 Task: Select the criteria, "custom formula".
Action: Mouse moved to (219, 119)
Screenshot: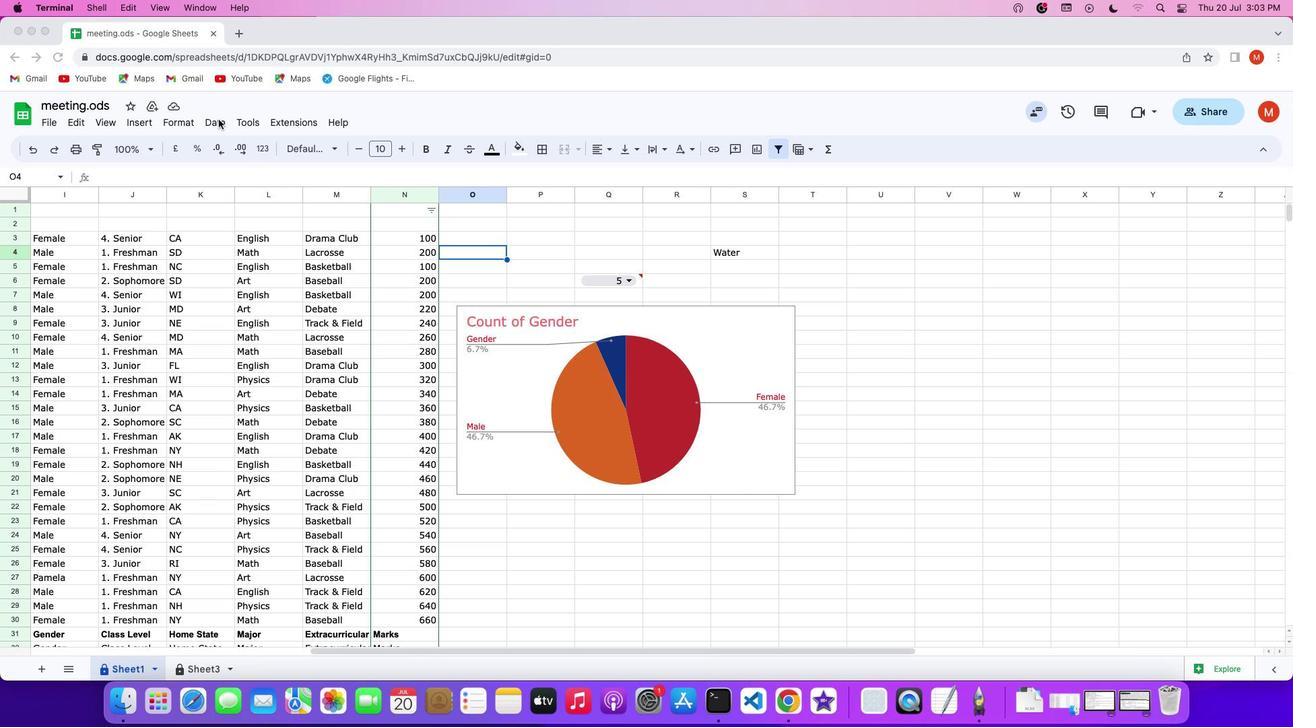 
Action: Mouse pressed left at (219, 119)
Screenshot: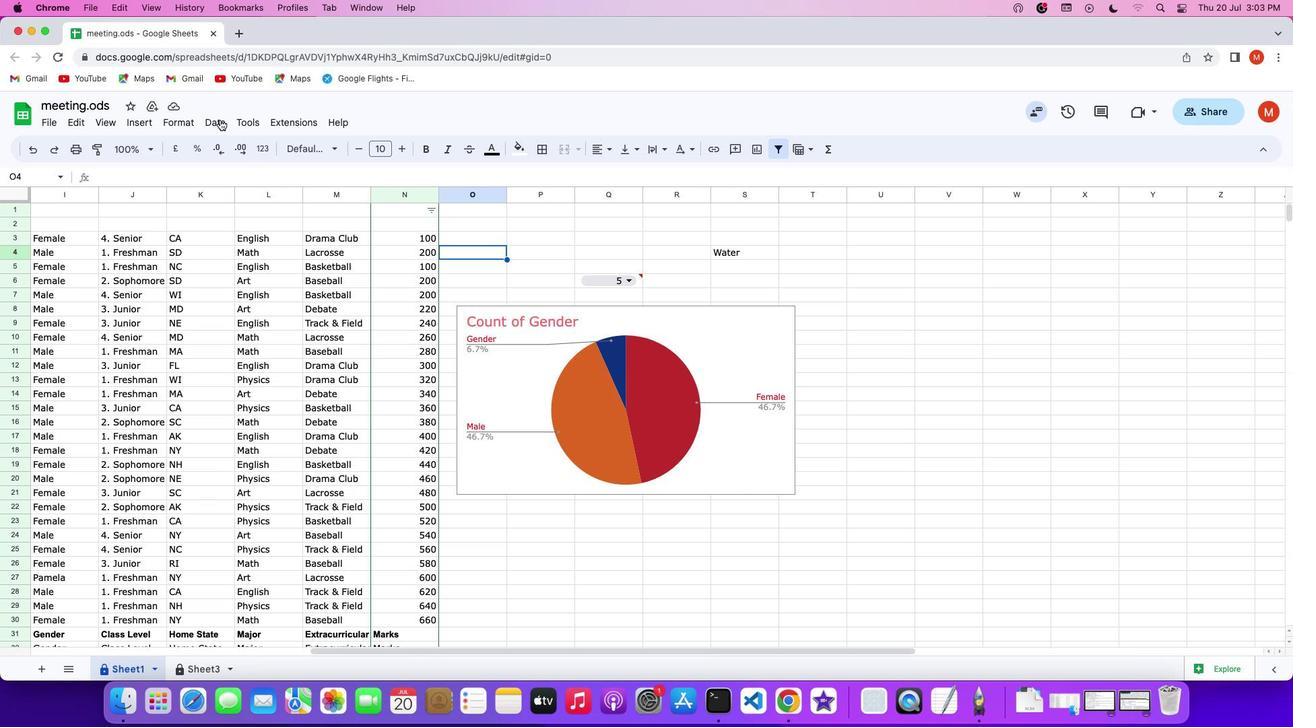
Action: Mouse moved to (219, 119)
Screenshot: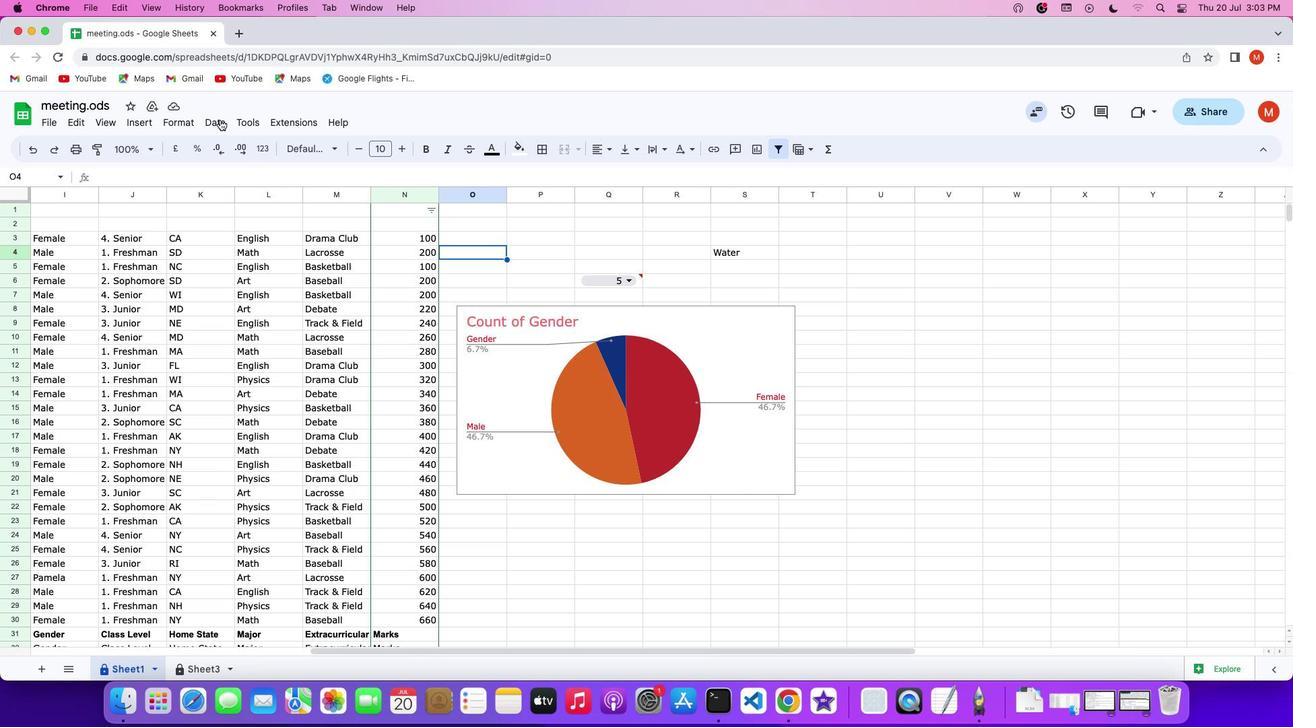 
Action: Mouse pressed left at (219, 119)
Screenshot: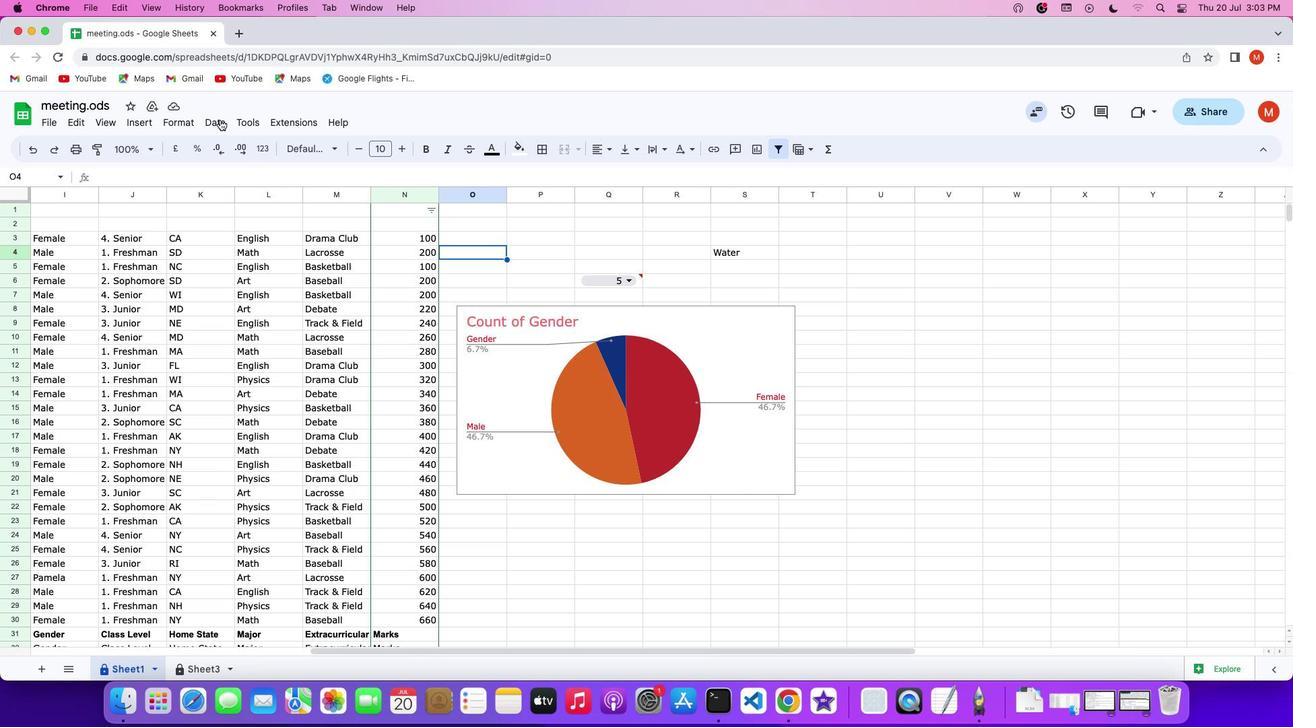 
Action: Mouse pressed left at (219, 119)
Screenshot: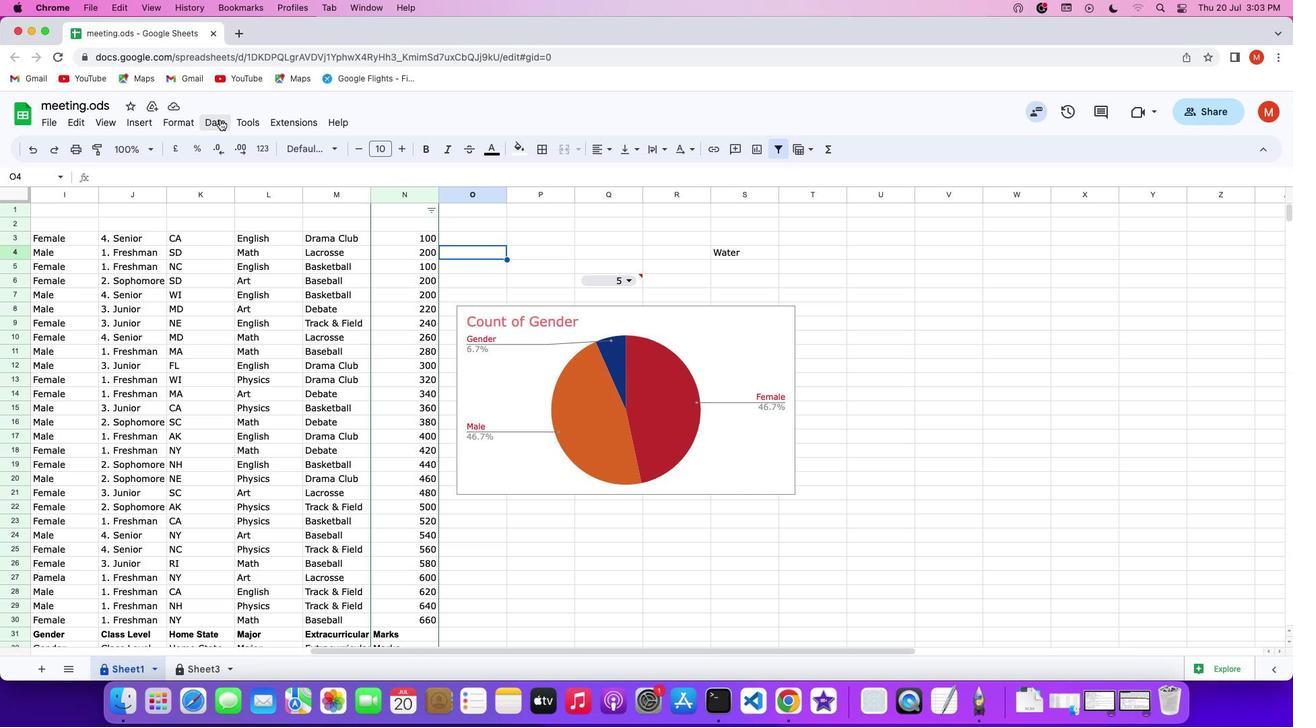 
Action: Mouse pressed left at (219, 119)
Screenshot: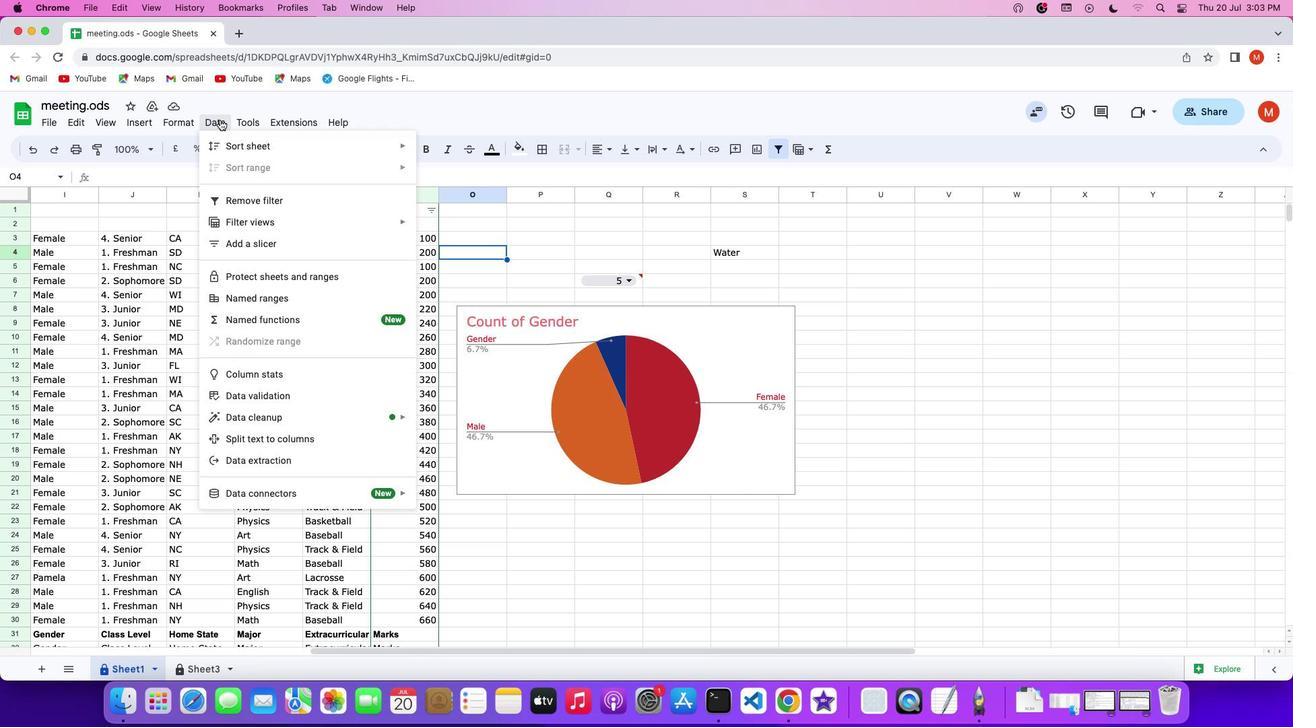 
Action: Mouse moved to (256, 390)
Screenshot: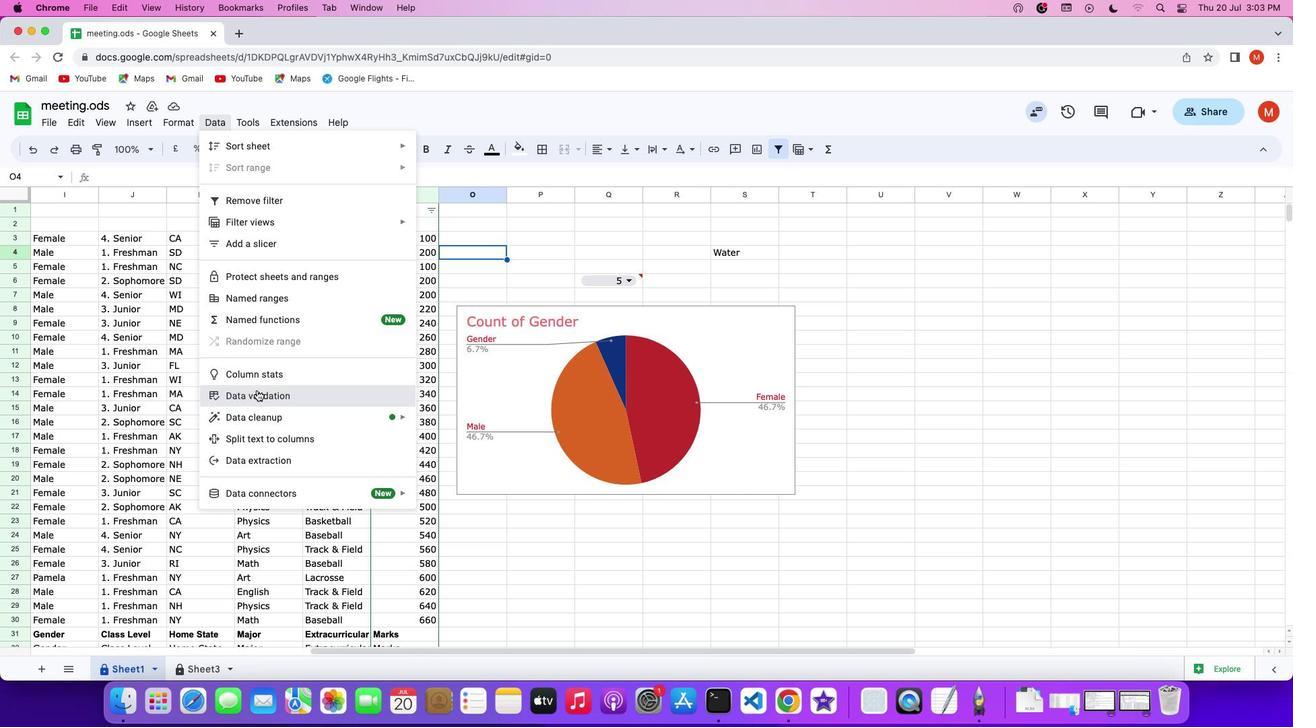 
Action: Mouse pressed left at (256, 390)
Screenshot: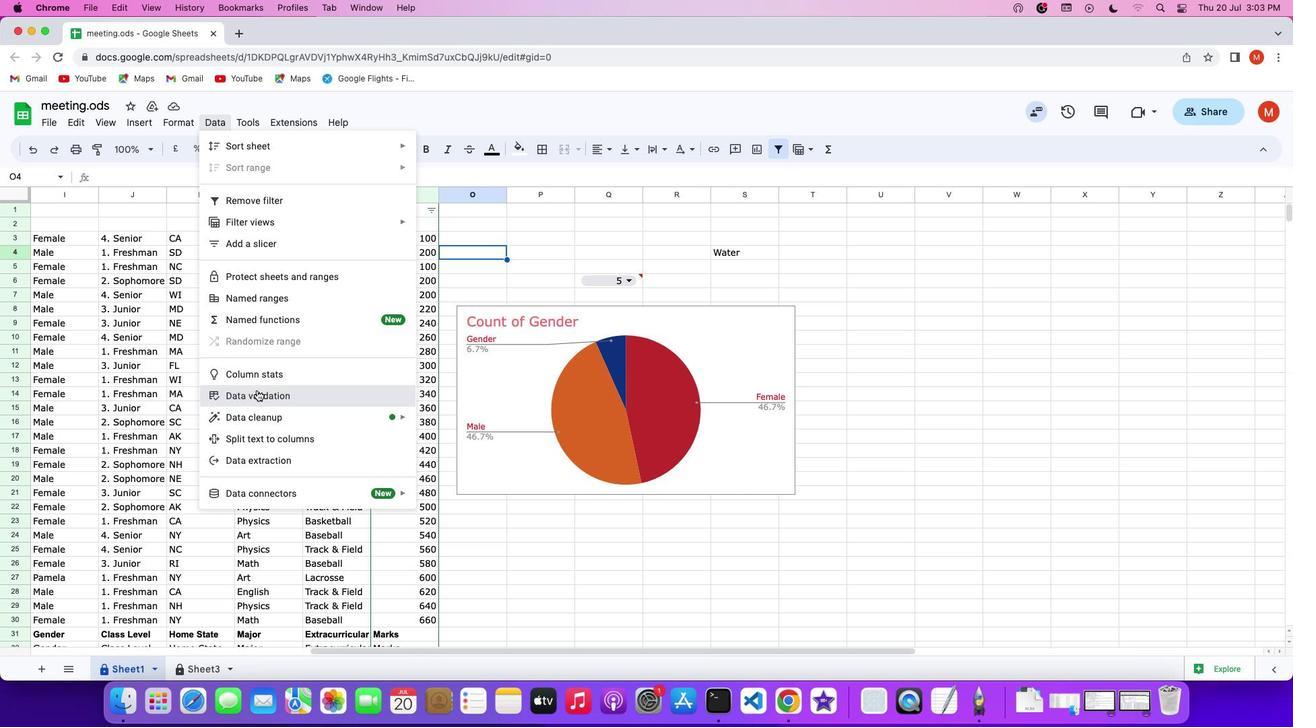 
Action: Mouse moved to (1210, 412)
Screenshot: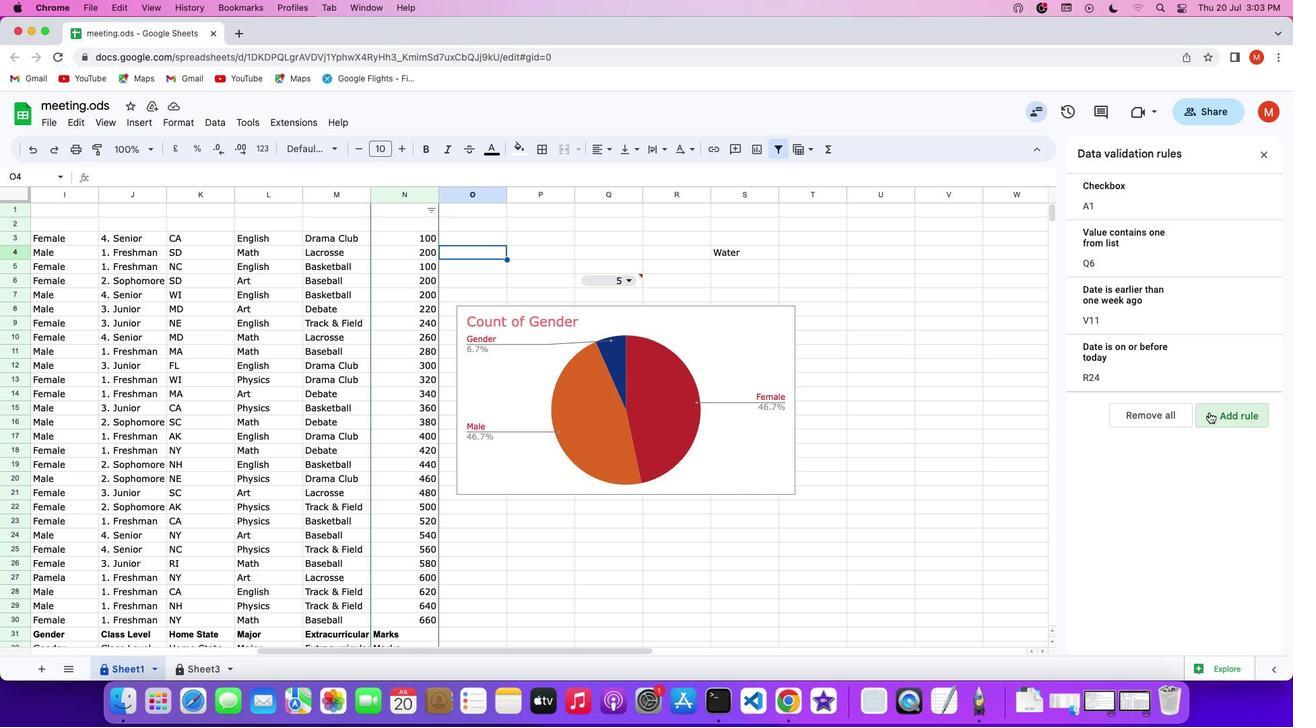 
Action: Mouse pressed left at (1210, 412)
Screenshot: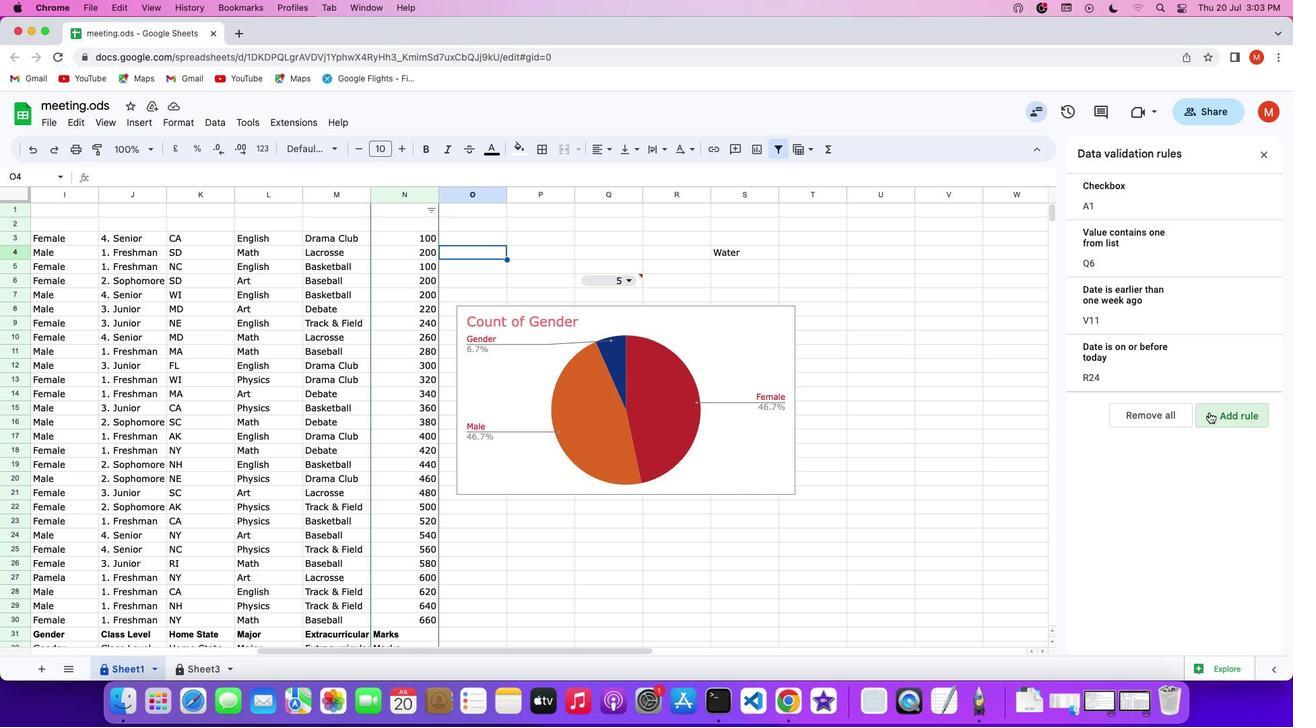 
Action: Mouse moved to (1141, 260)
Screenshot: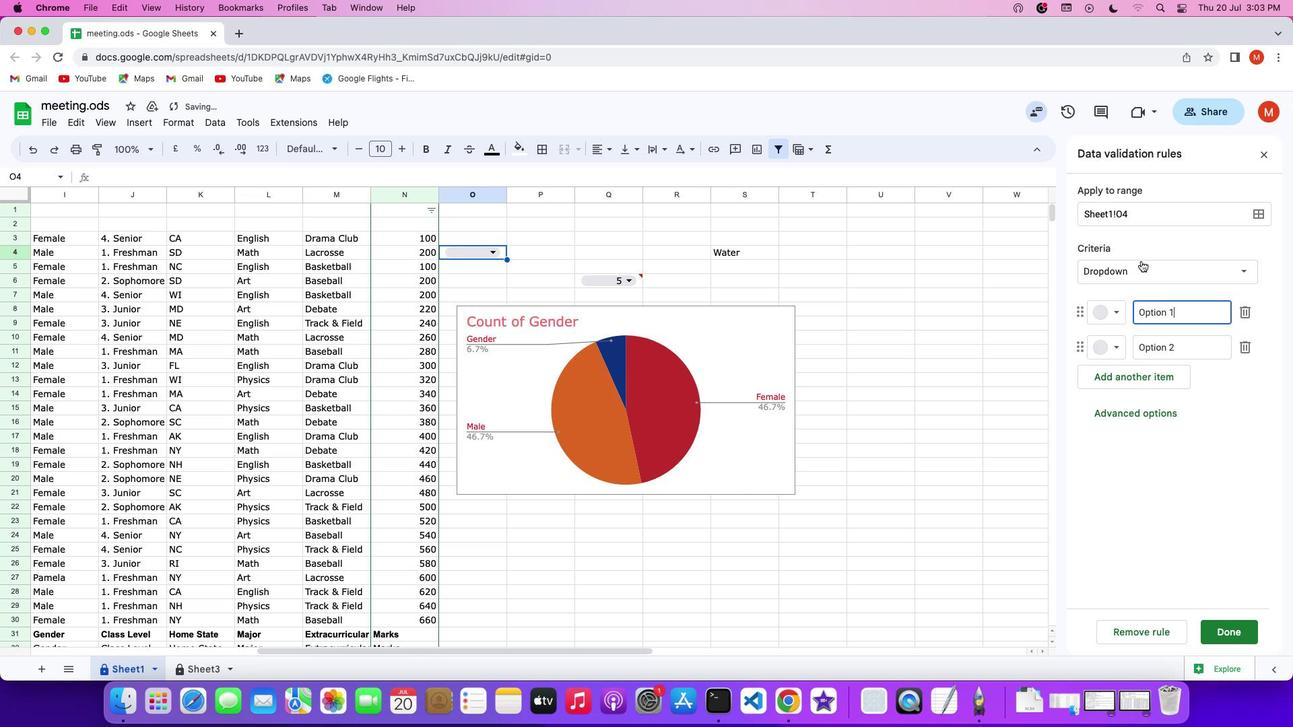
Action: Mouse pressed left at (1141, 260)
Screenshot: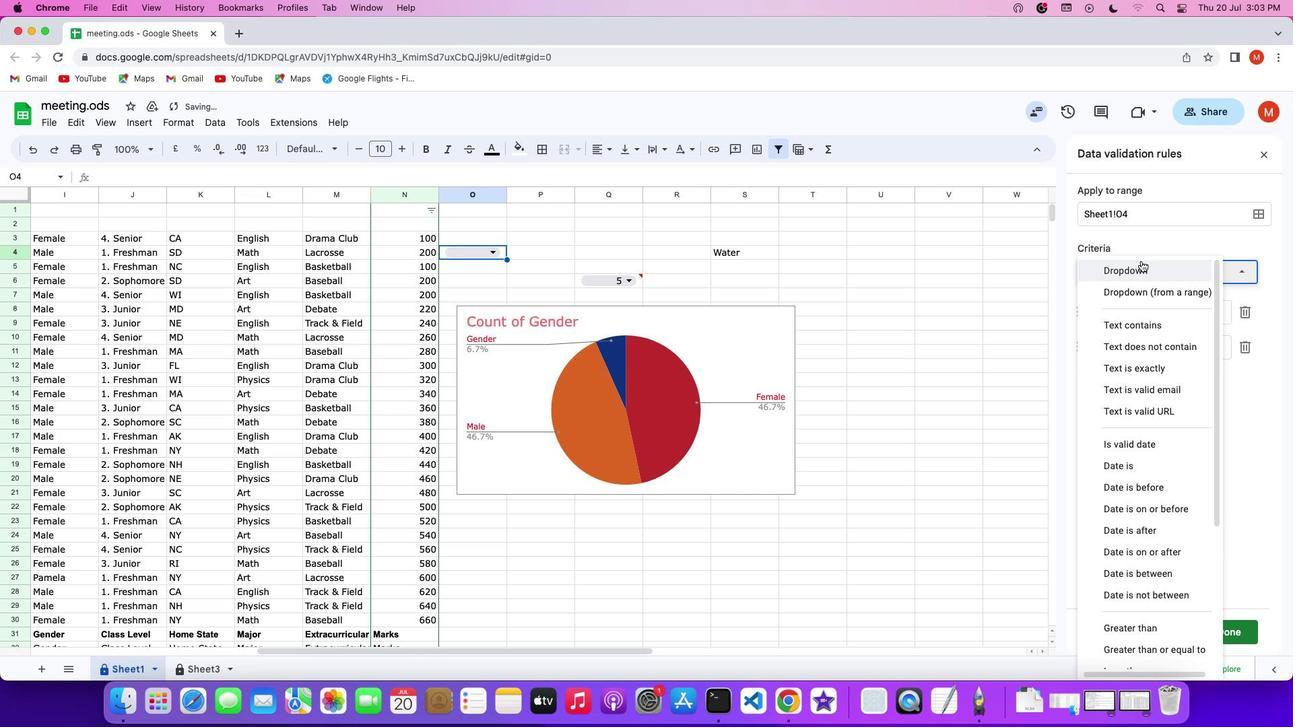 
Action: Mouse moved to (1159, 473)
Screenshot: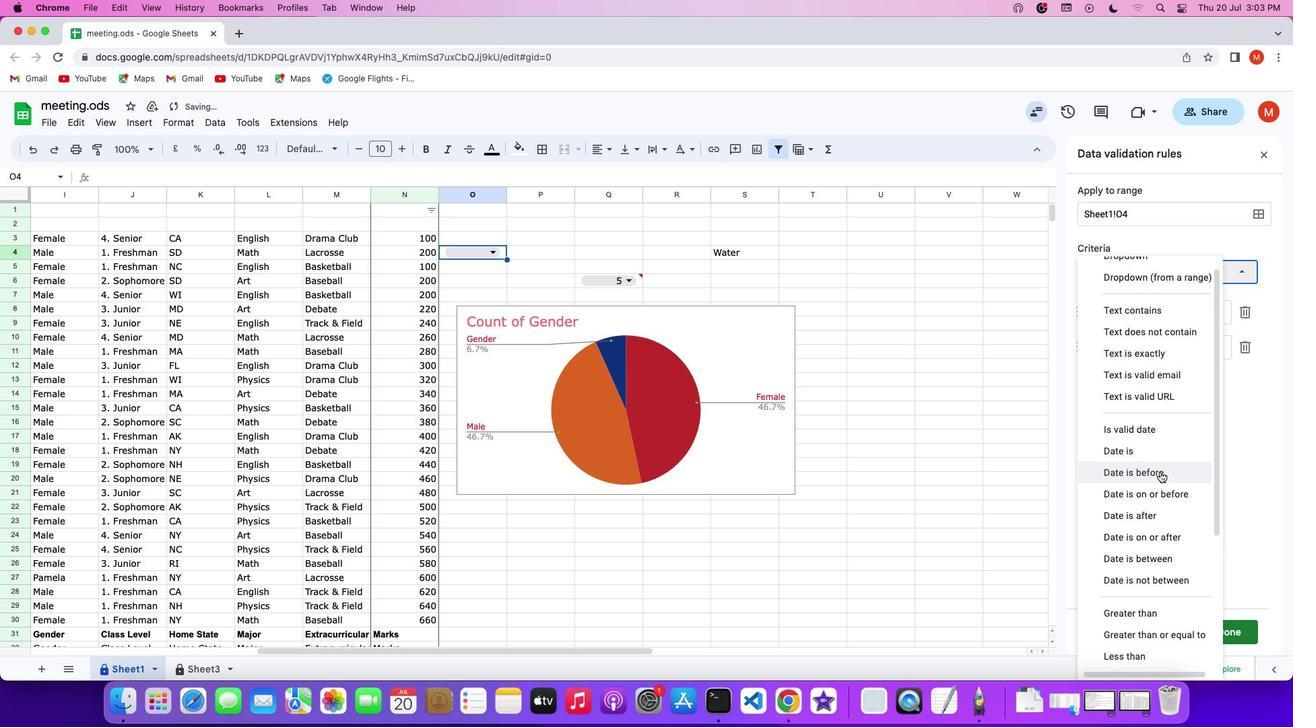 
Action: Mouse scrolled (1159, 473) with delta (0, 0)
Screenshot: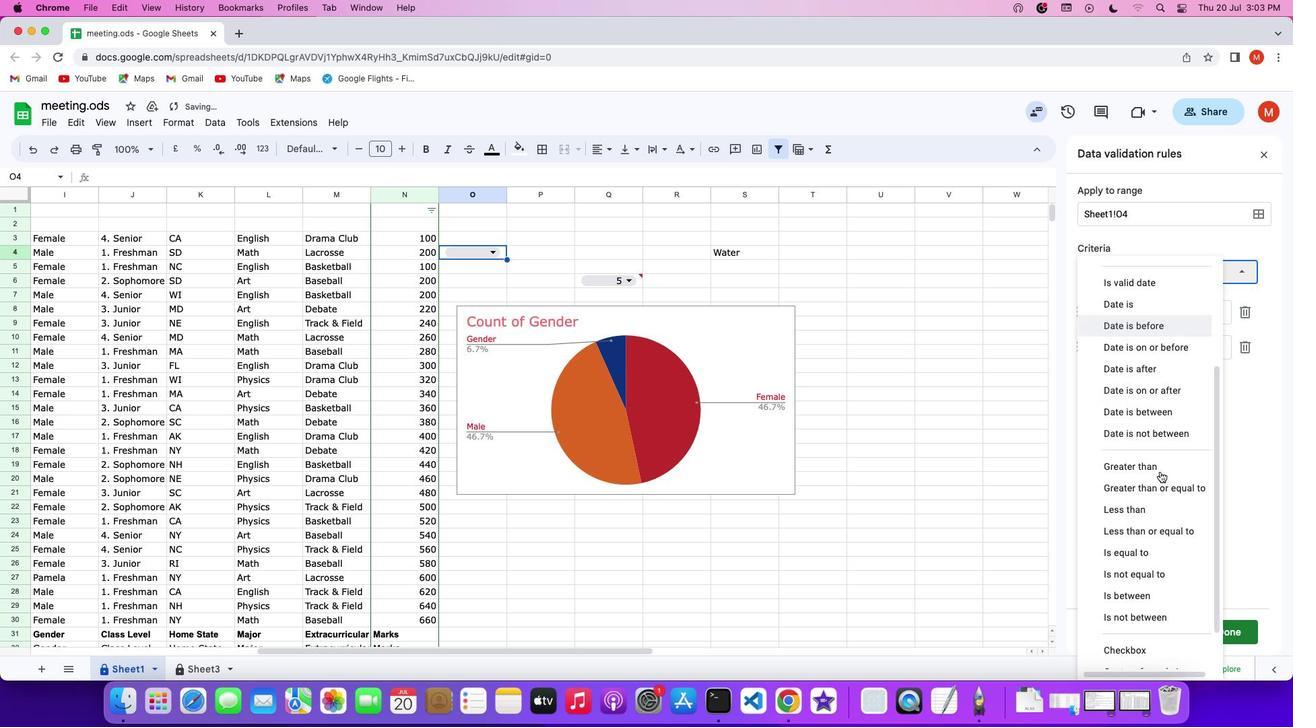 
Action: Mouse moved to (1159, 472)
Screenshot: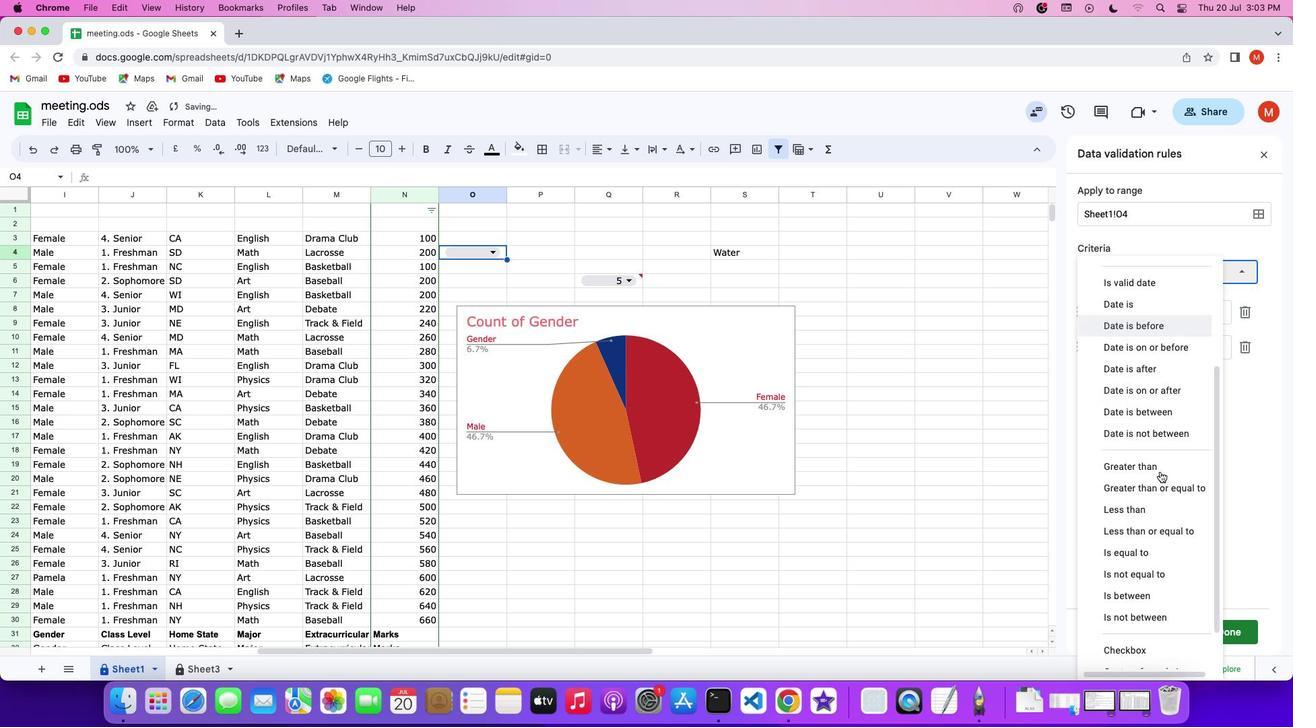 
Action: Mouse scrolled (1159, 472) with delta (0, 0)
Screenshot: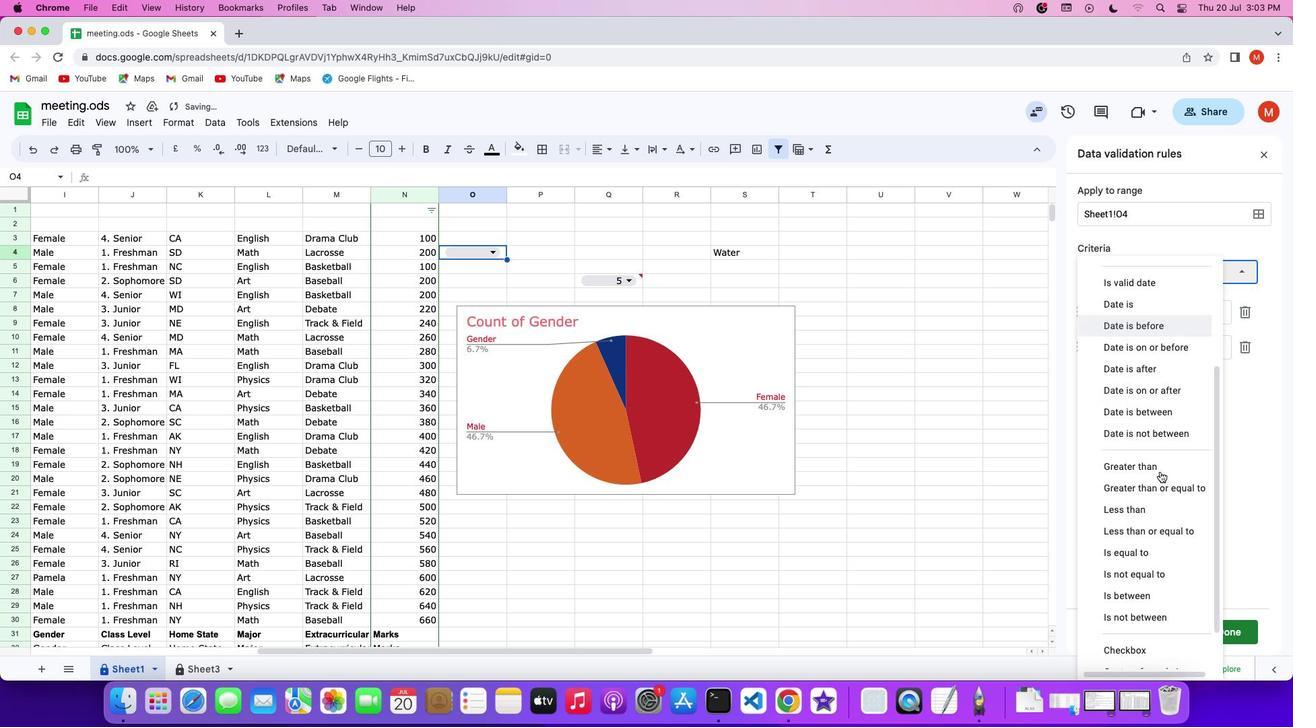 
Action: Mouse moved to (1160, 472)
Screenshot: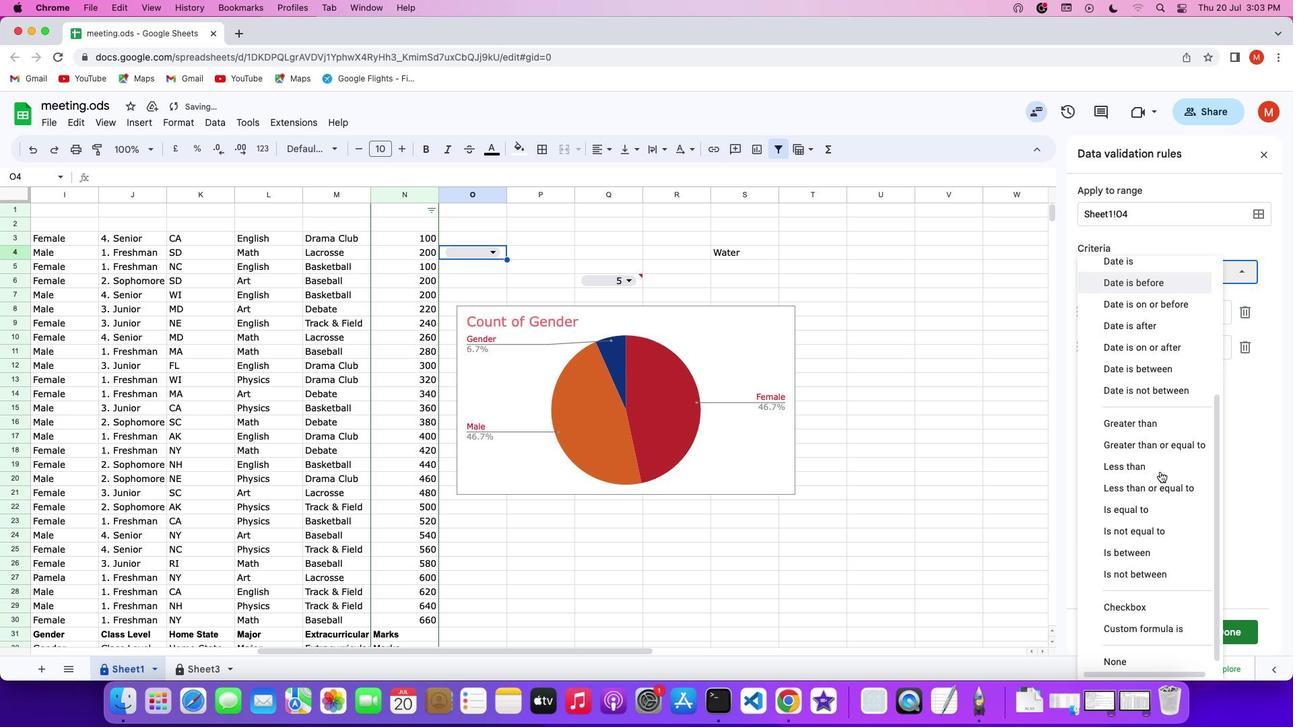 
Action: Mouse scrolled (1160, 472) with delta (0, -2)
Screenshot: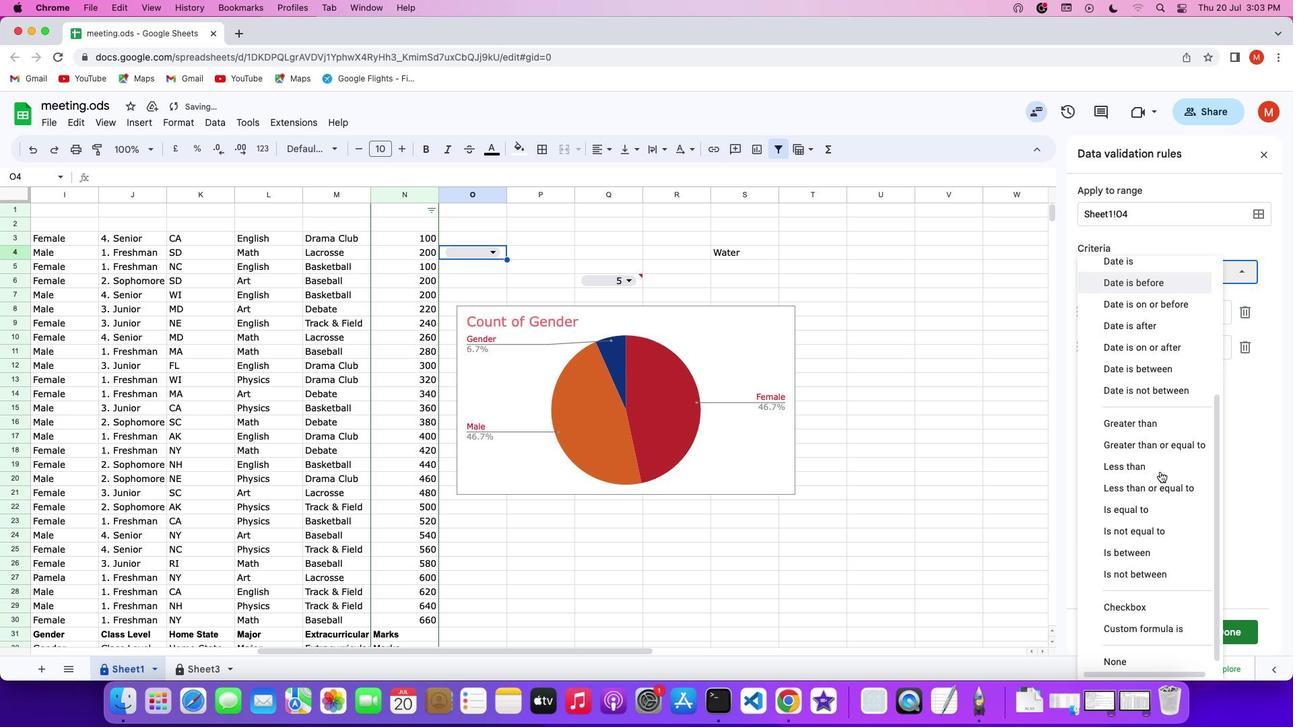 
Action: Mouse moved to (1160, 471)
Screenshot: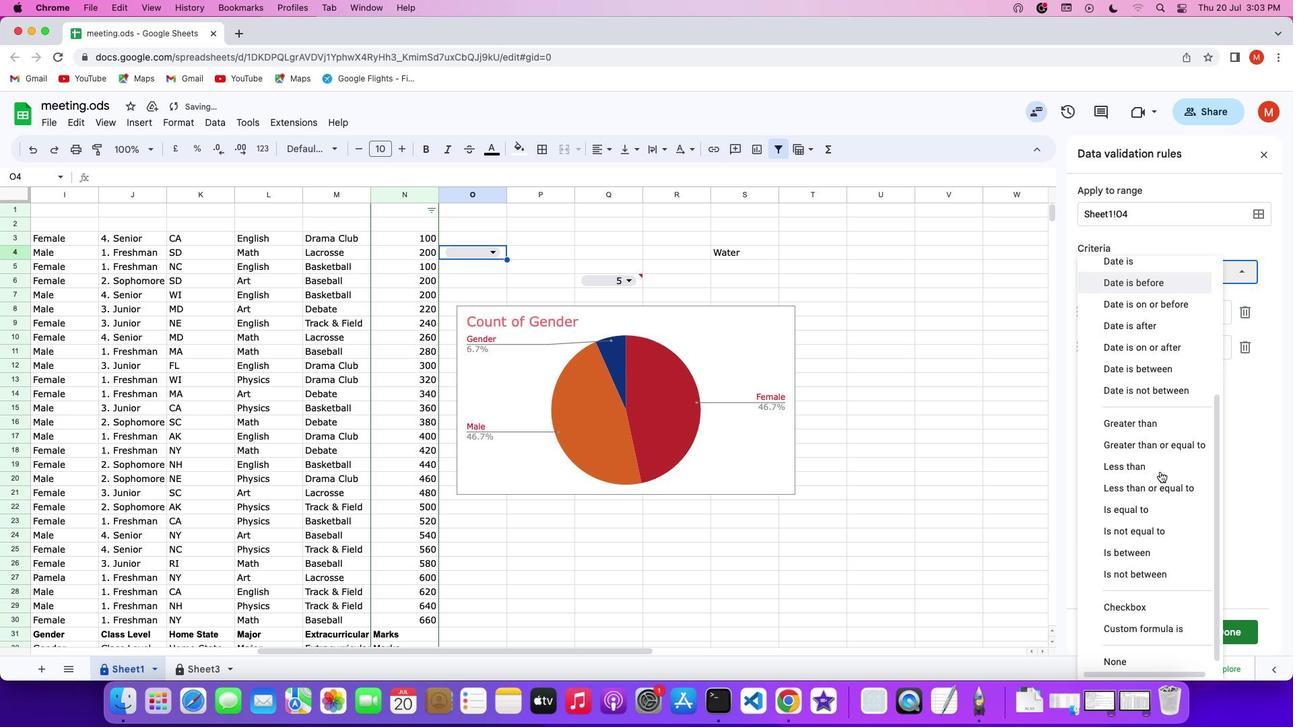 
Action: Mouse scrolled (1160, 471) with delta (0, -3)
Screenshot: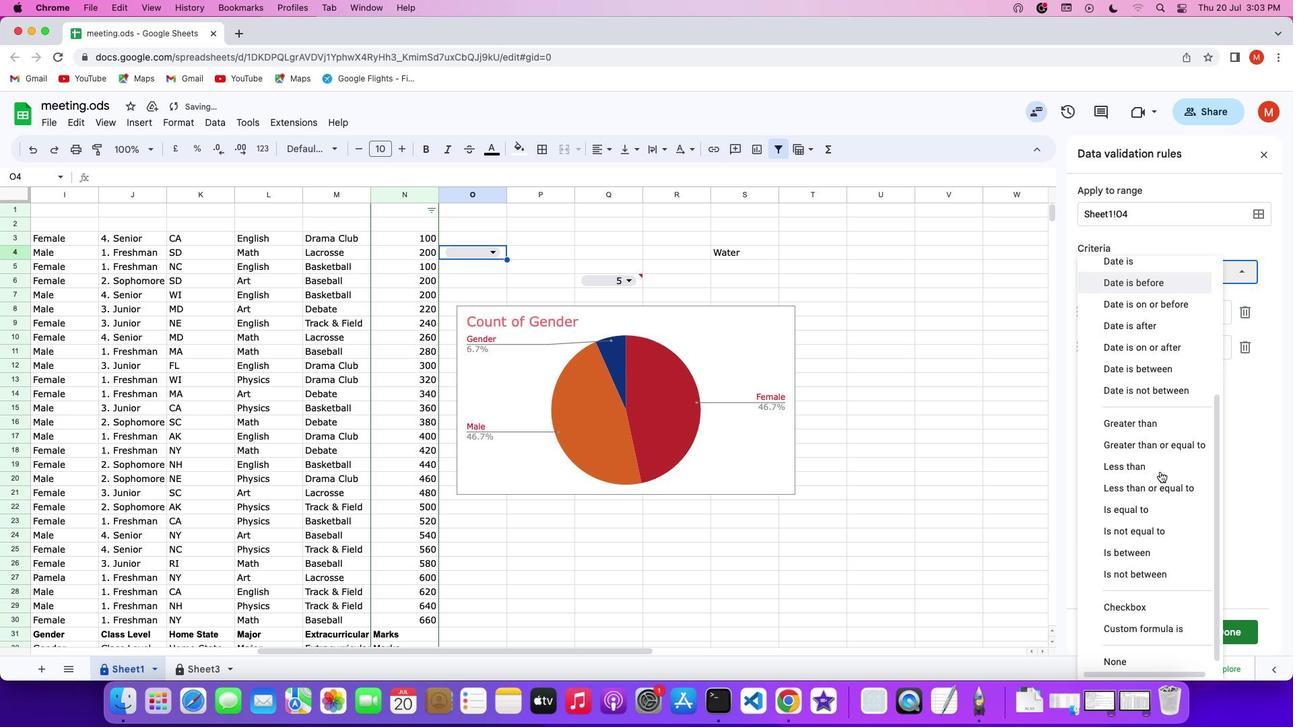 
Action: Mouse scrolled (1160, 471) with delta (0, -4)
Screenshot: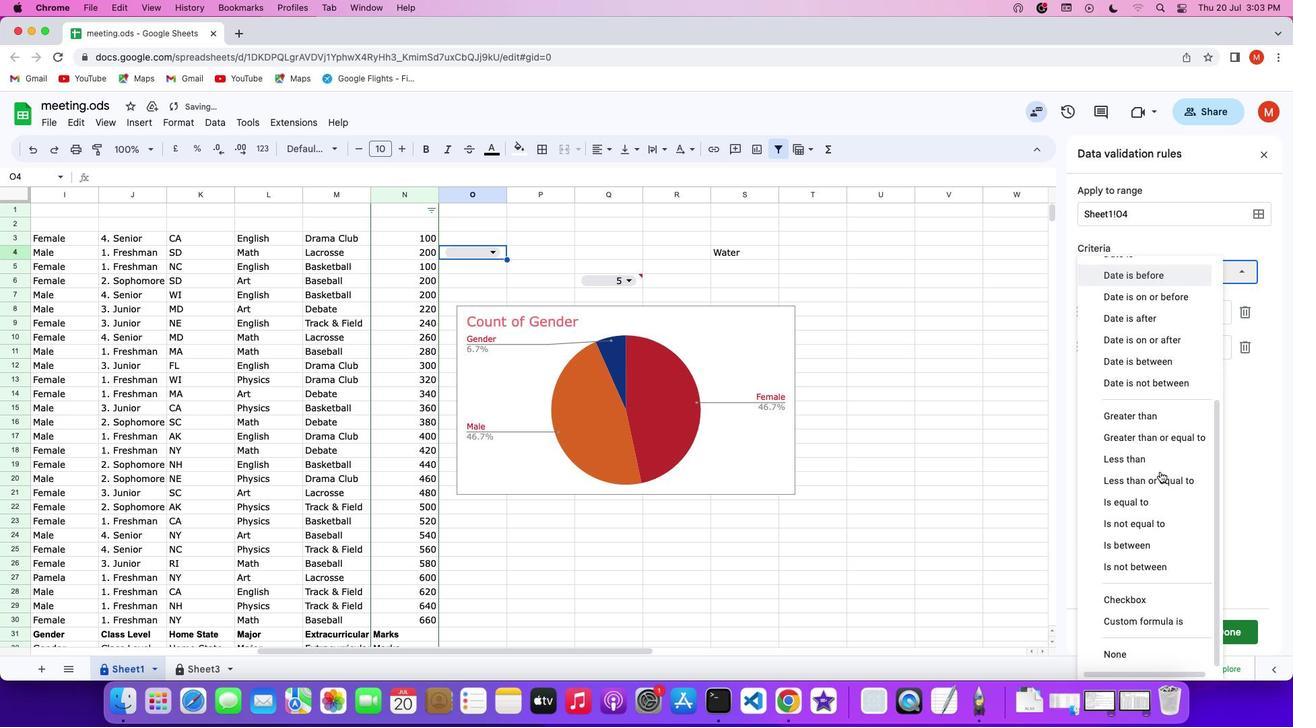 
Action: Mouse scrolled (1160, 471) with delta (0, -4)
Screenshot: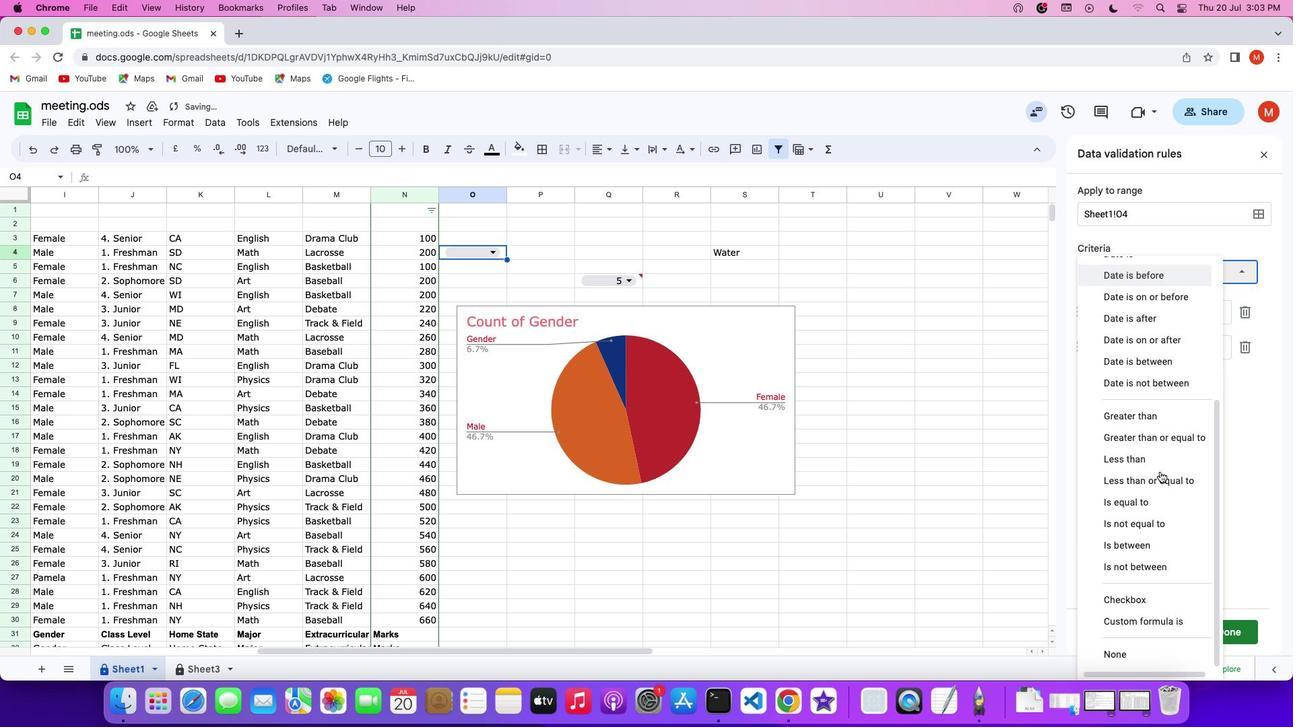 
Action: Mouse scrolled (1160, 471) with delta (0, 0)
Screenshot: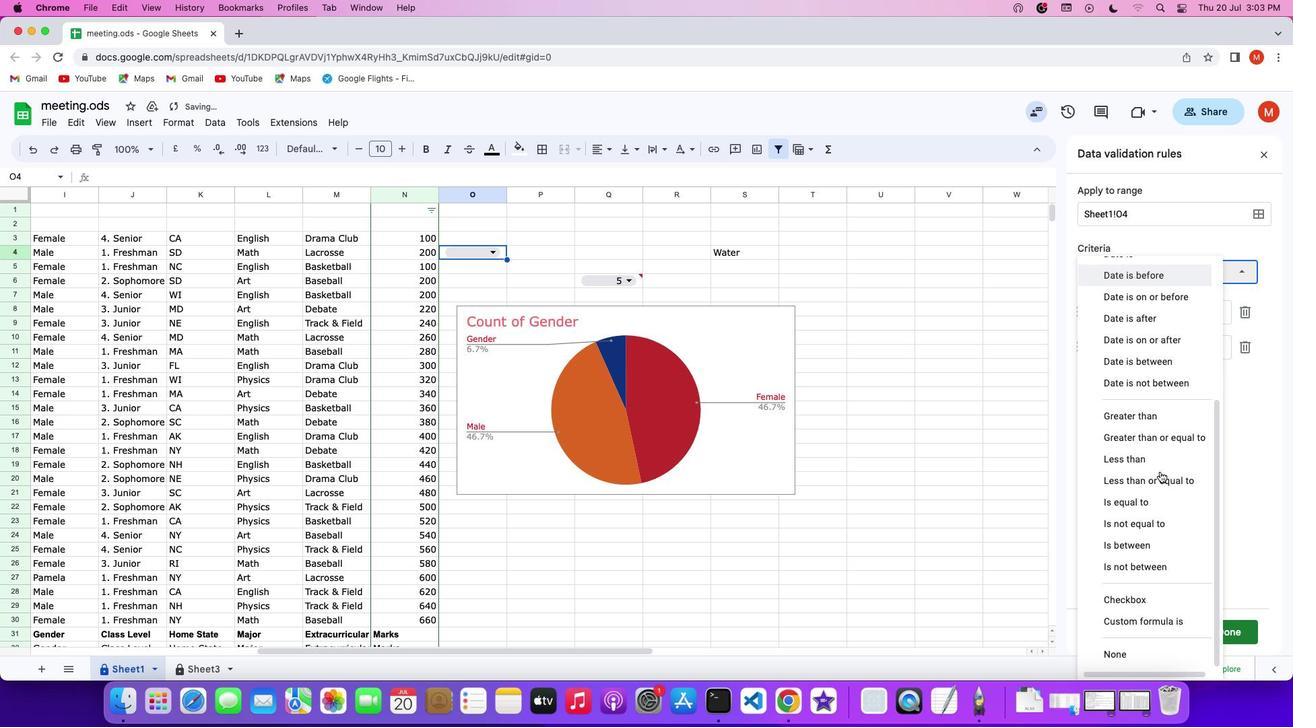 
Action: Mouse scrolled (1160, 471) with delta (0, 0)
Screenshot: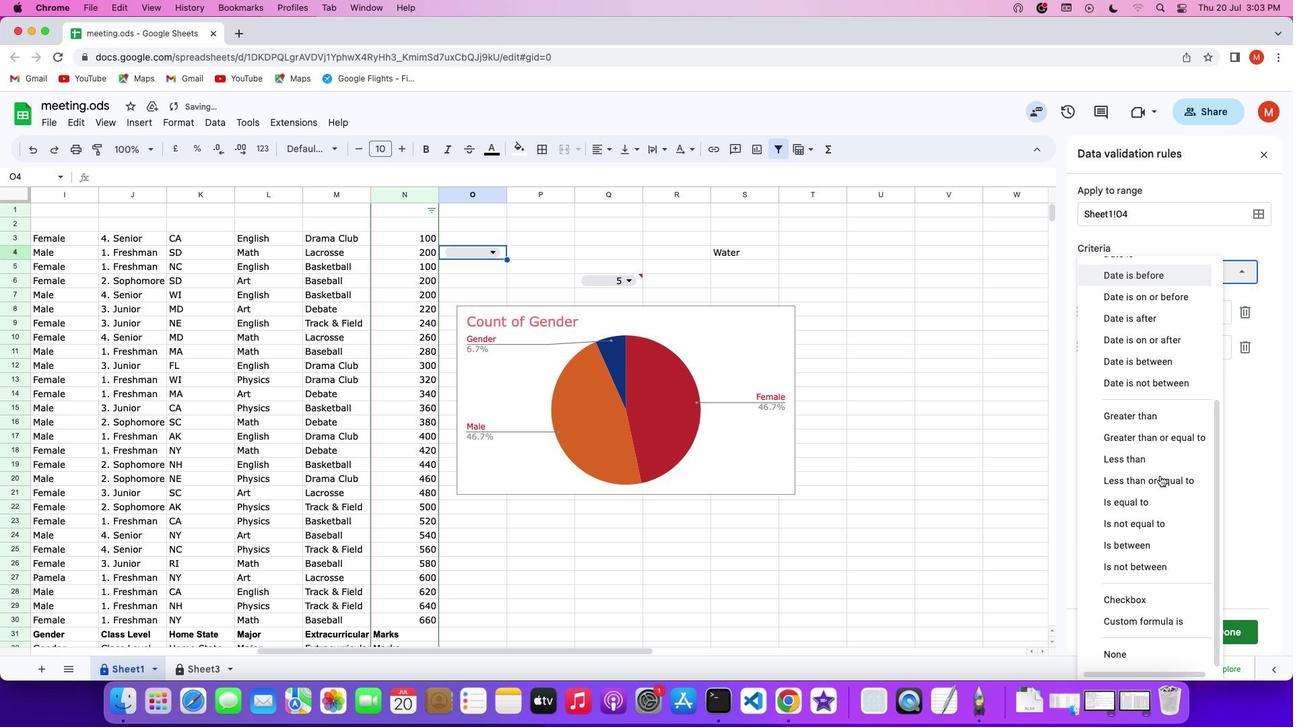 
Action: Mouse scrolled (1160, 471) with delta (0, -2)
Screenshot: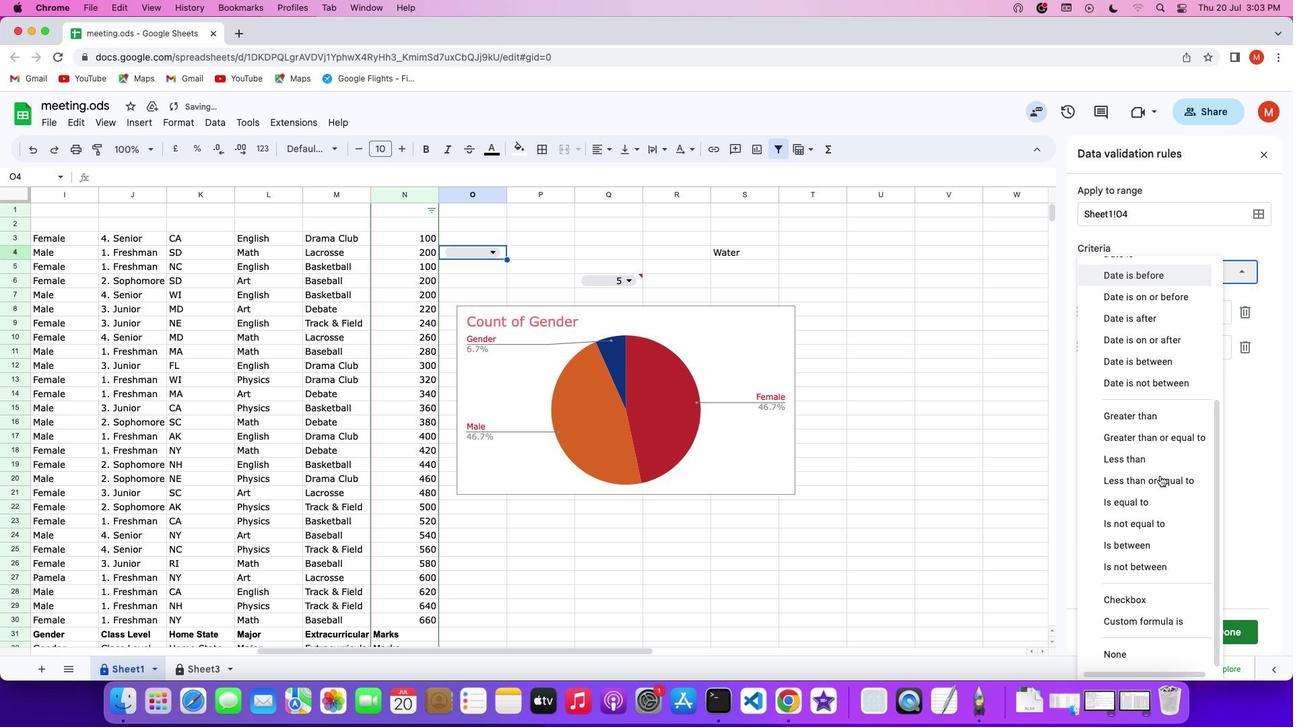 
Action: Mouse moved to (1169, 622)
Screenshot: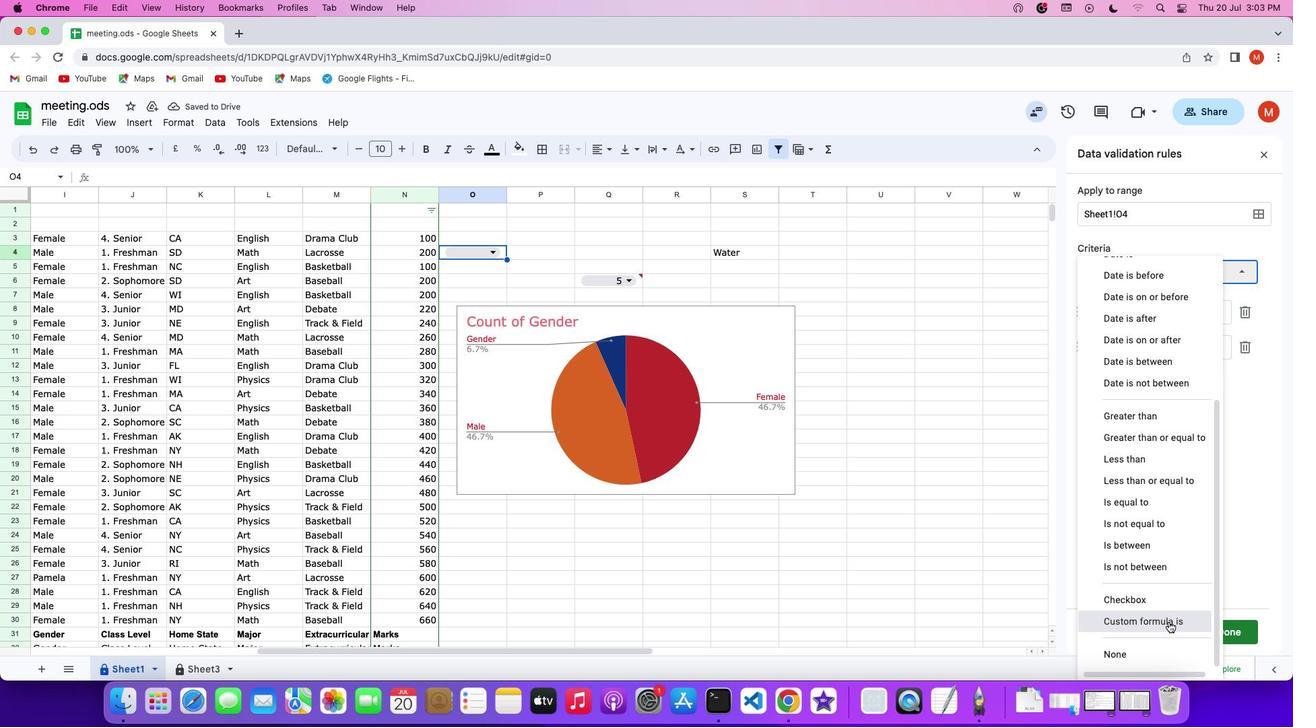 
Action: Mouse pressed left at (1169, 622)
Screenshot: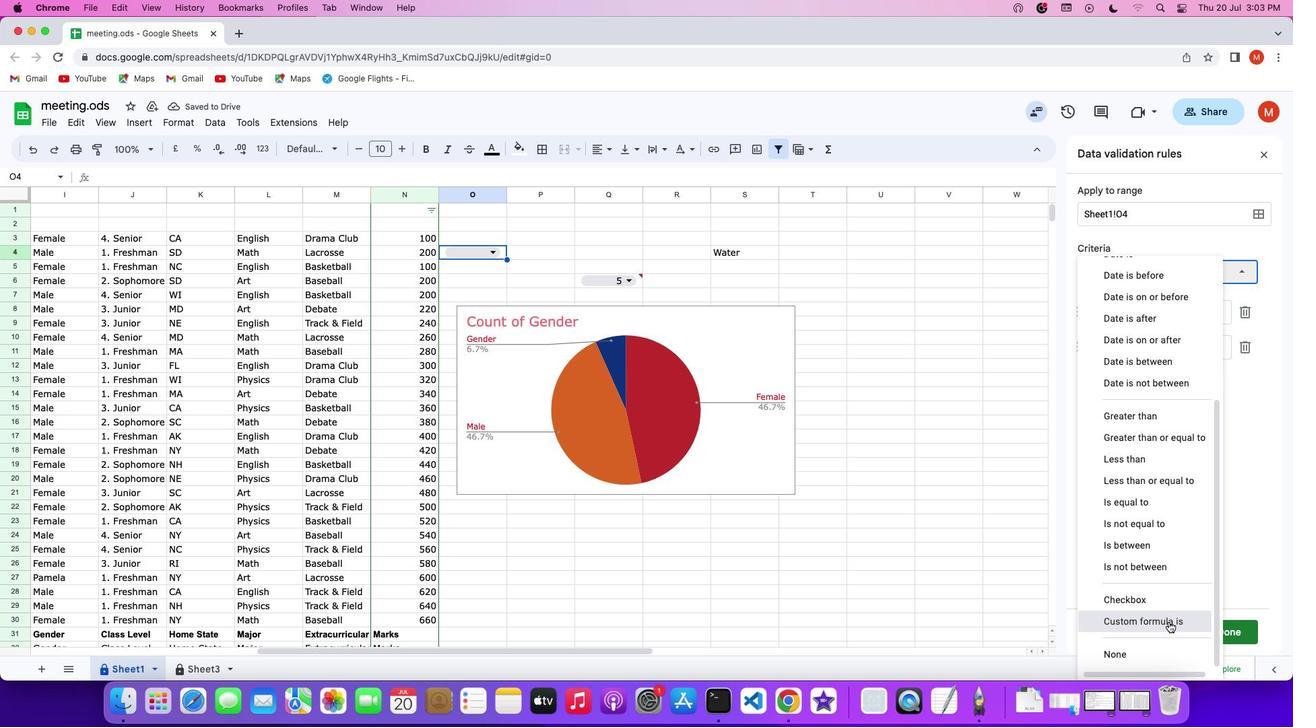 
Action: Mouse moved to (1156, 557)
Screenshot: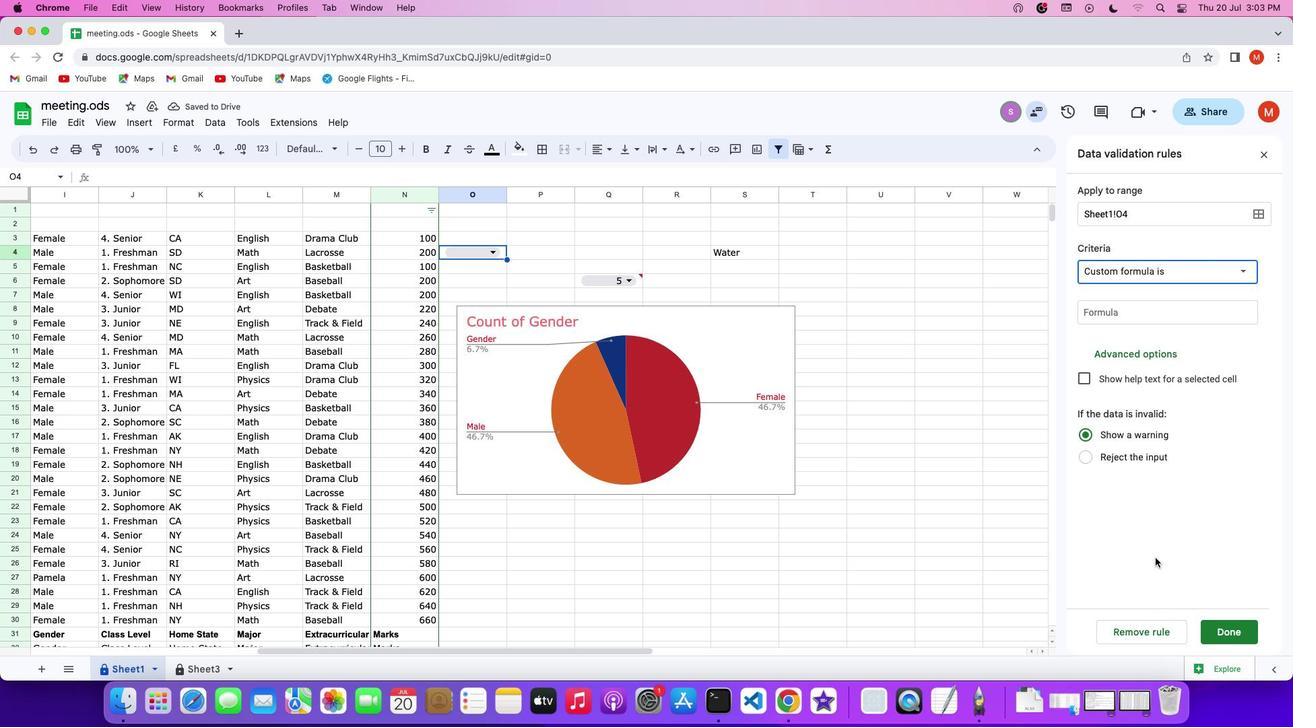 
